 Task: Create a due date automation trigger when advanced on, on the wednesday of the week a card is due add content with a name or a description starting with resume at 11:00 AM.
Action: Mouse moved to (1084, 86)
Screenshot: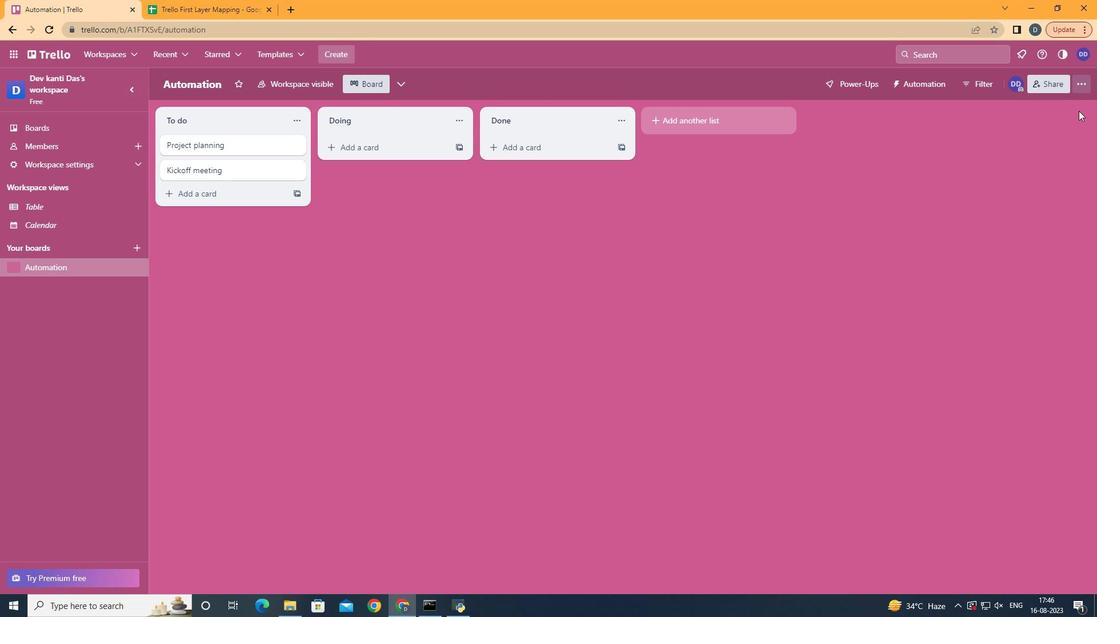 
Action: Mouse pressed left at (1084, 86)
Screenshot: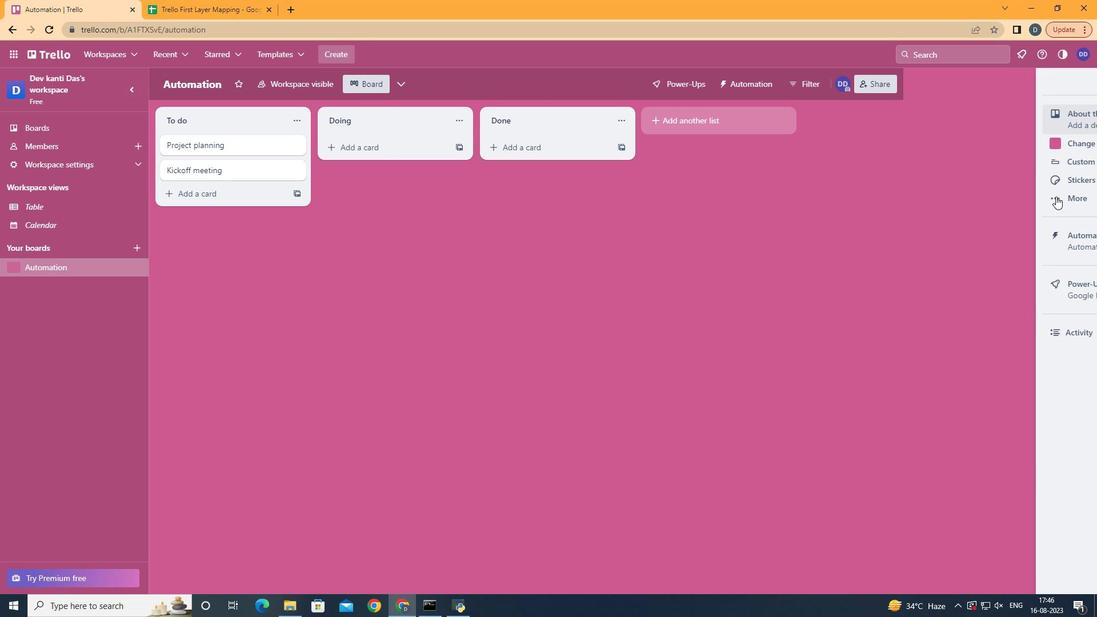 
Action: Mouse moved to (1051, 247)
Screenshot: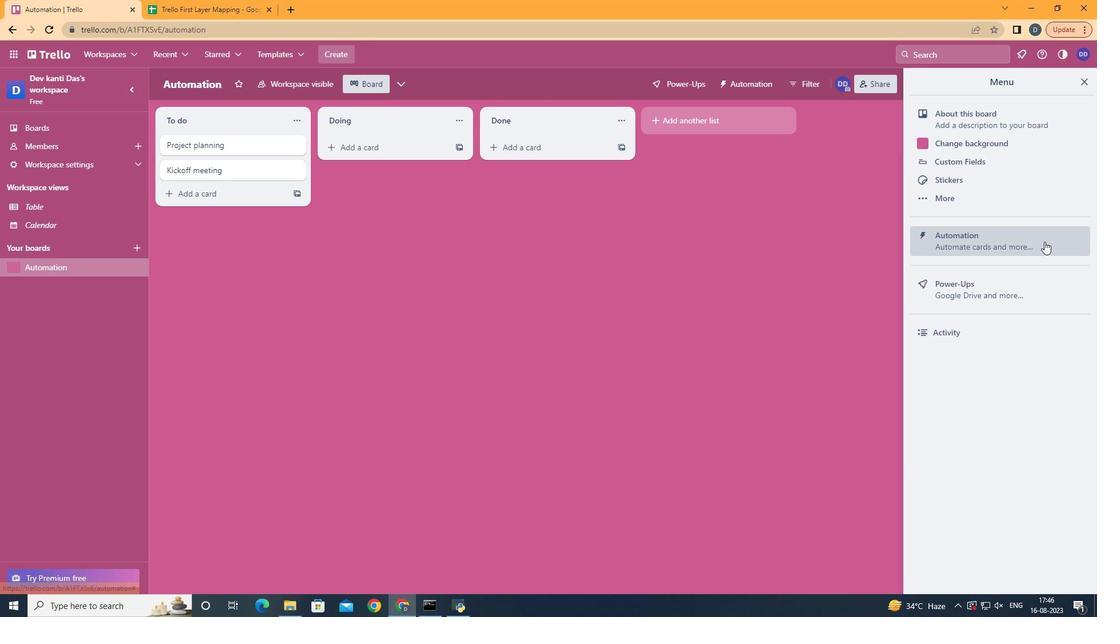 
Action: Mouse pressed left at (1051, 247)
Screenshot: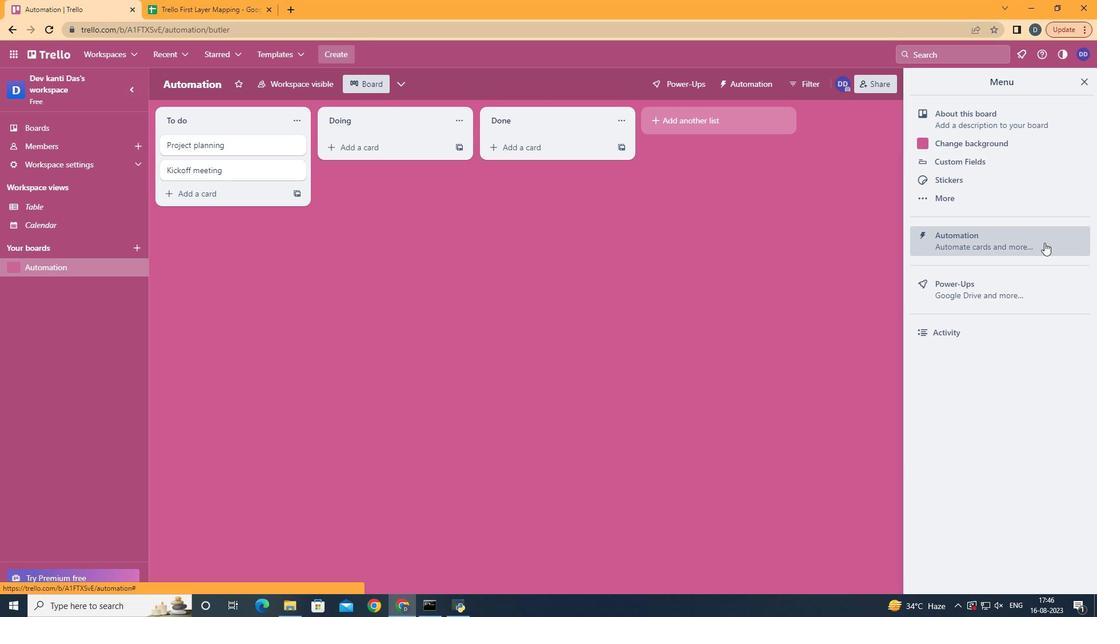 
Action: Mouse moved to (243, 232)
Screenshot: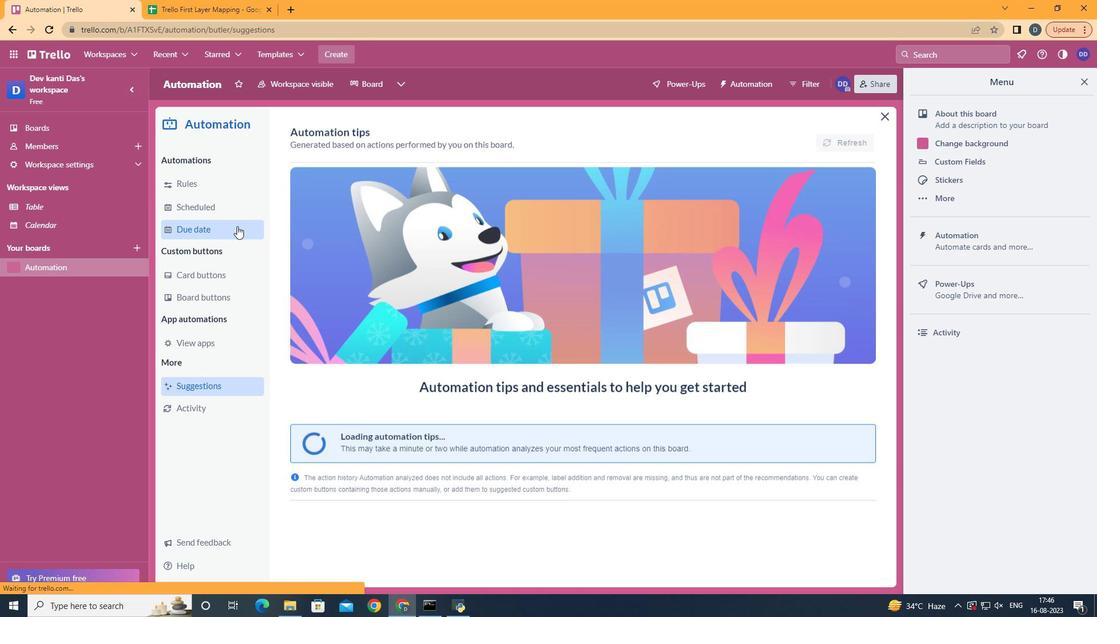 
Action: Mouse pressed left at (243, 232)
Screenshot: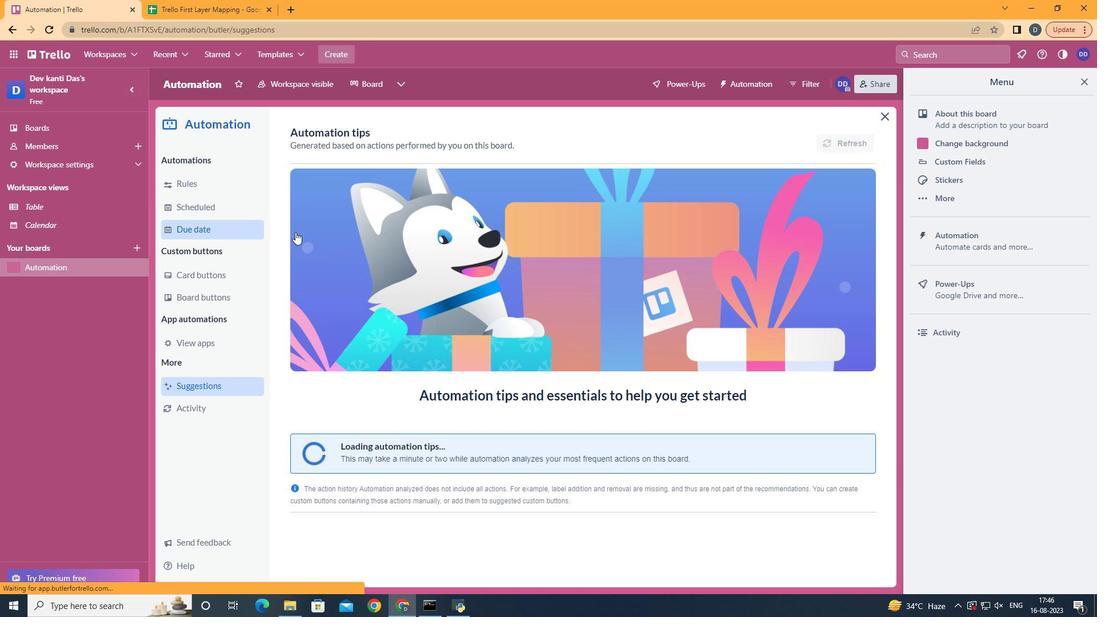 
Action: Mouse moved to (804, 148)
Screenshot: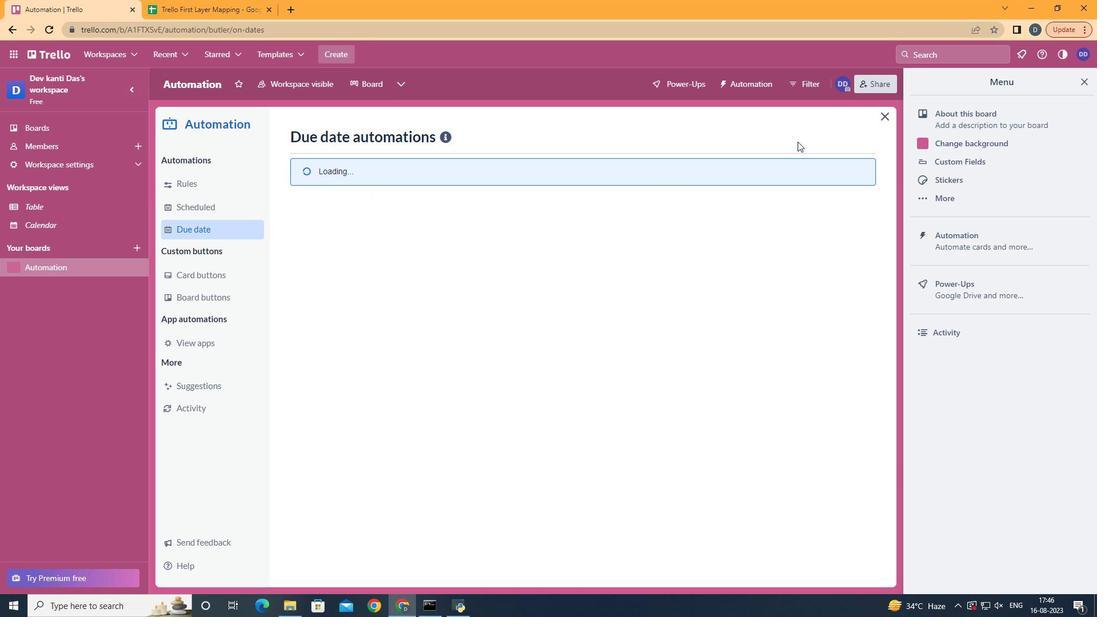 
Action: Mouse pressed left at (804, 148)
Screenshot: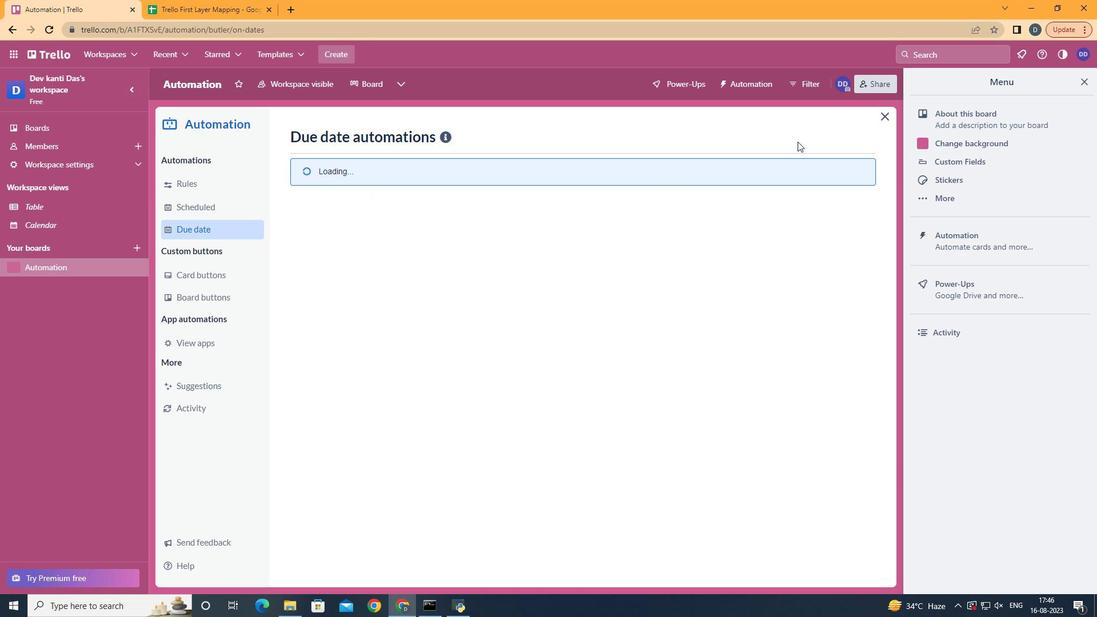 
Action: Mouse moved to (811, 140)
Screenshot: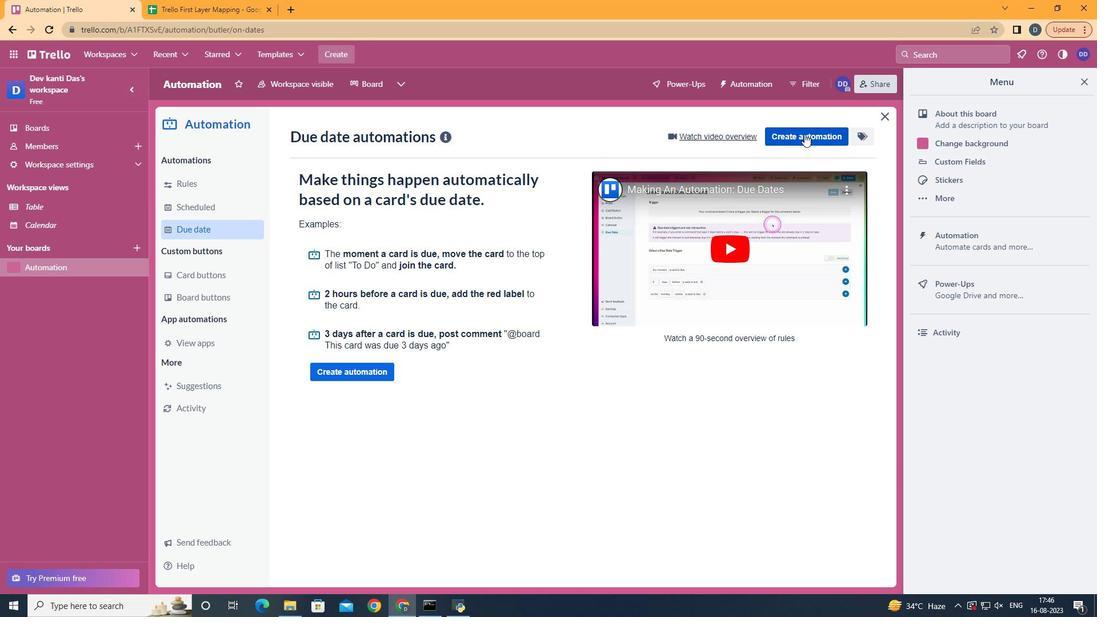 
Action: Mouse pressed left at (811, 140)
Screenshot: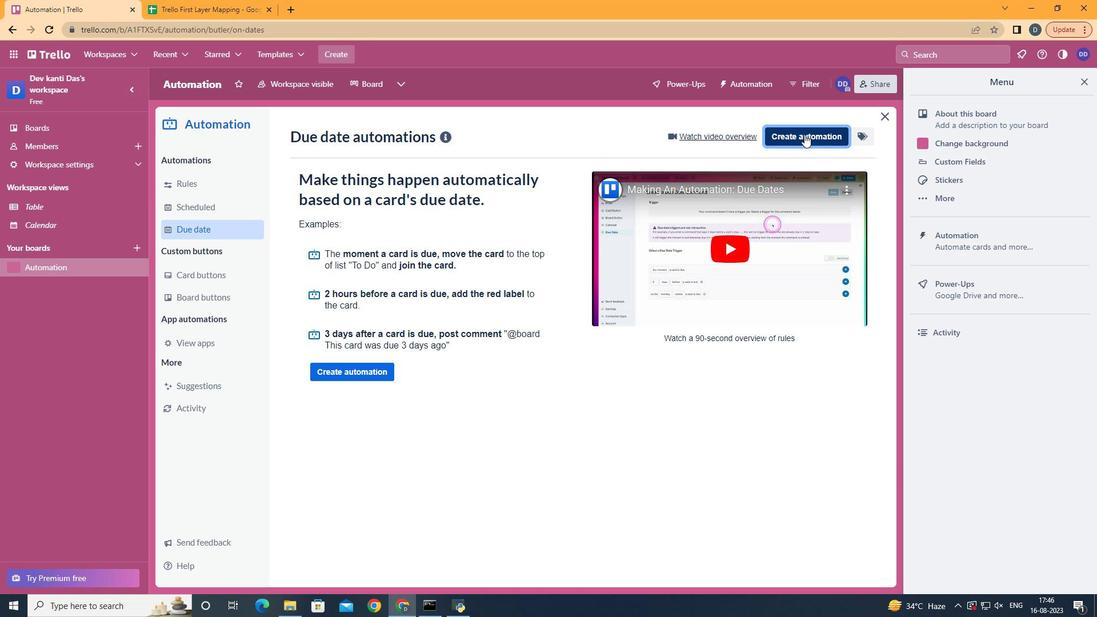 
Action: Mouse moved to (627, 257)
Screenshot: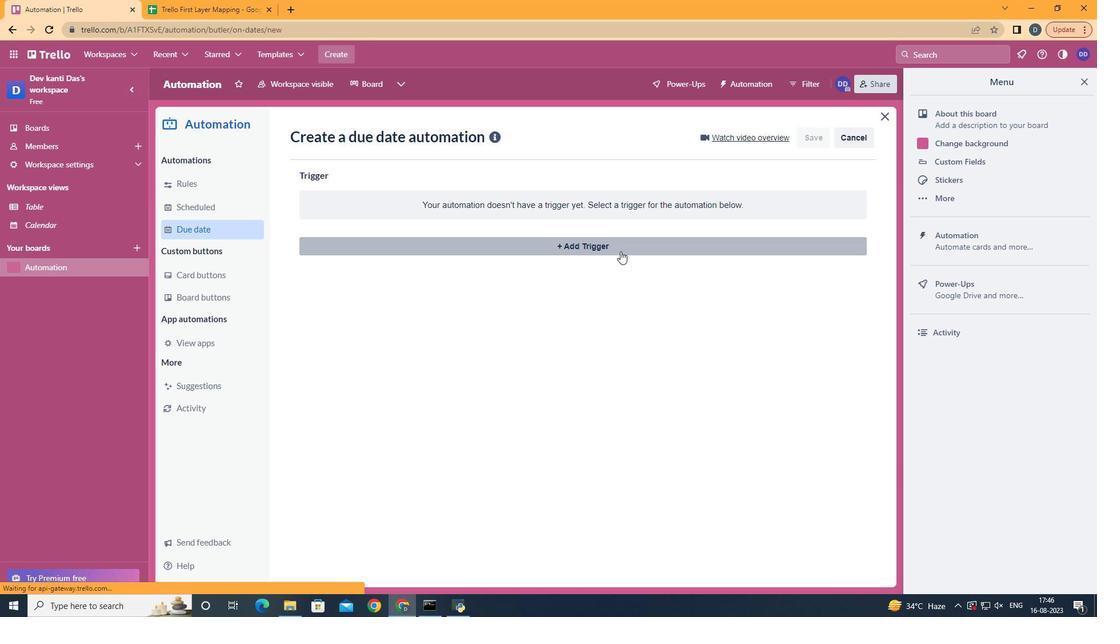 
Action: Mouse pressed left at (627, 257)
Screenshot: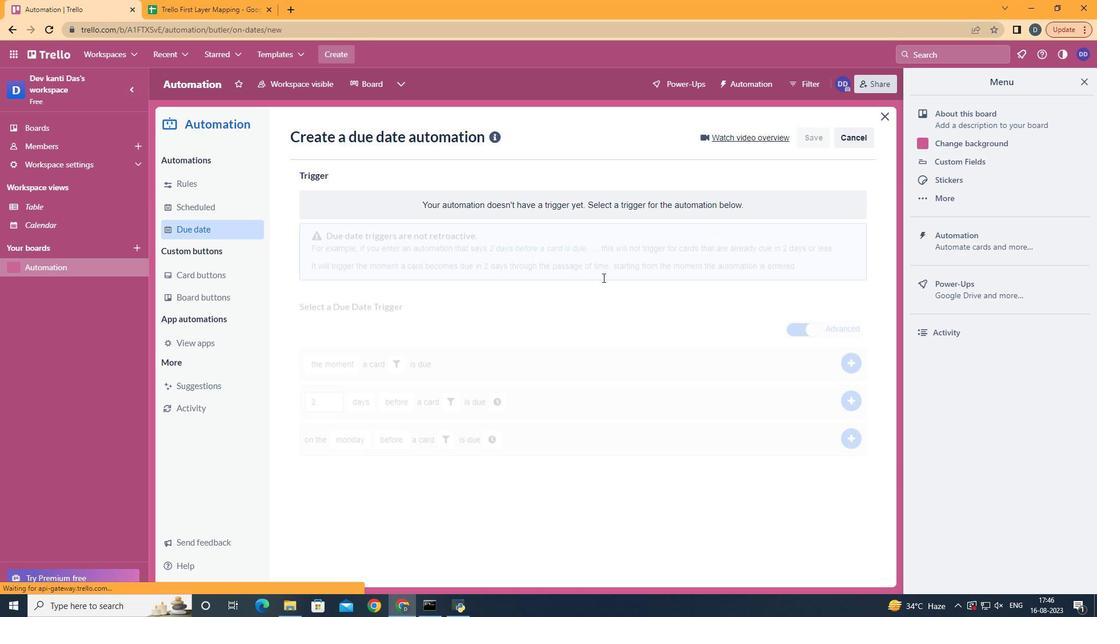 
Action: Mouse moved to (390, 356)
Screenshot: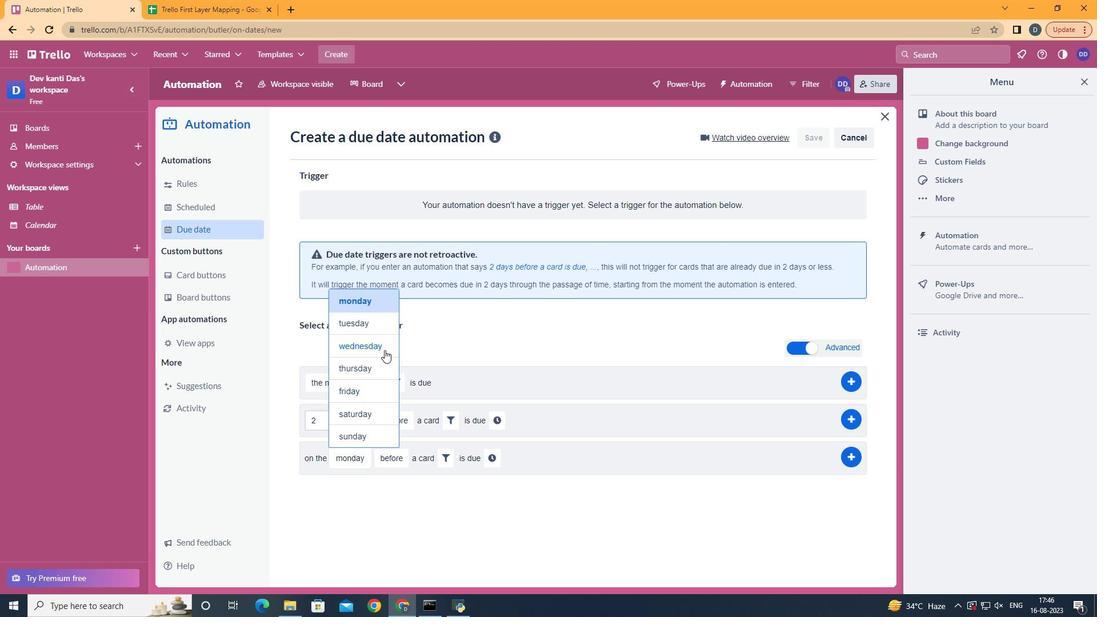 
Action: Mouse pressed left at (390, 356)
Screenshot: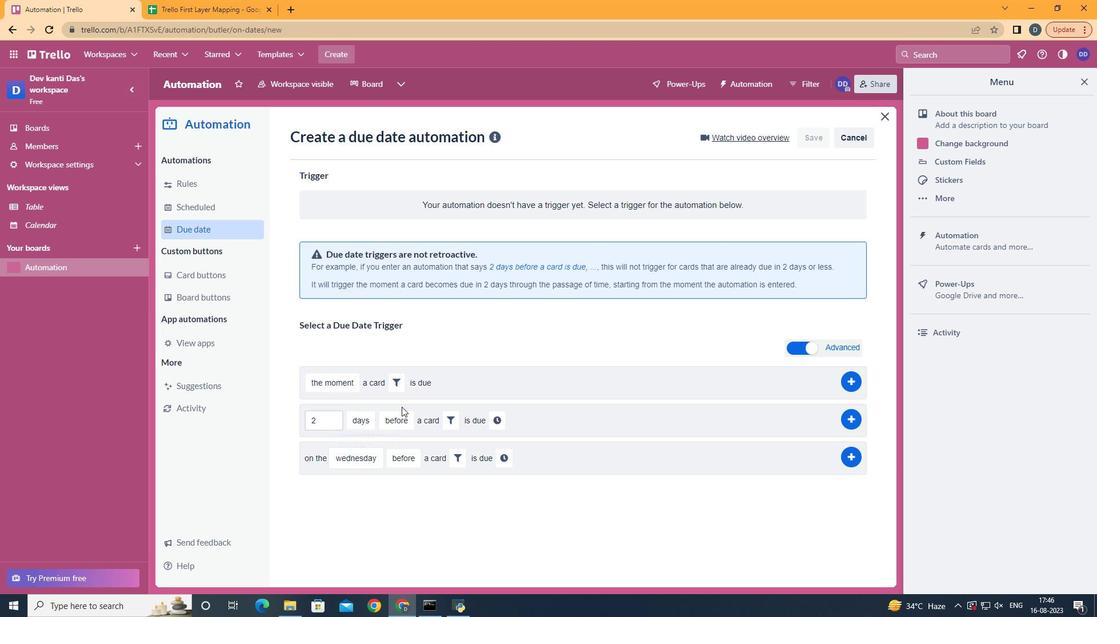 
Action: Mouse moved to (440, 528)
Screenshot: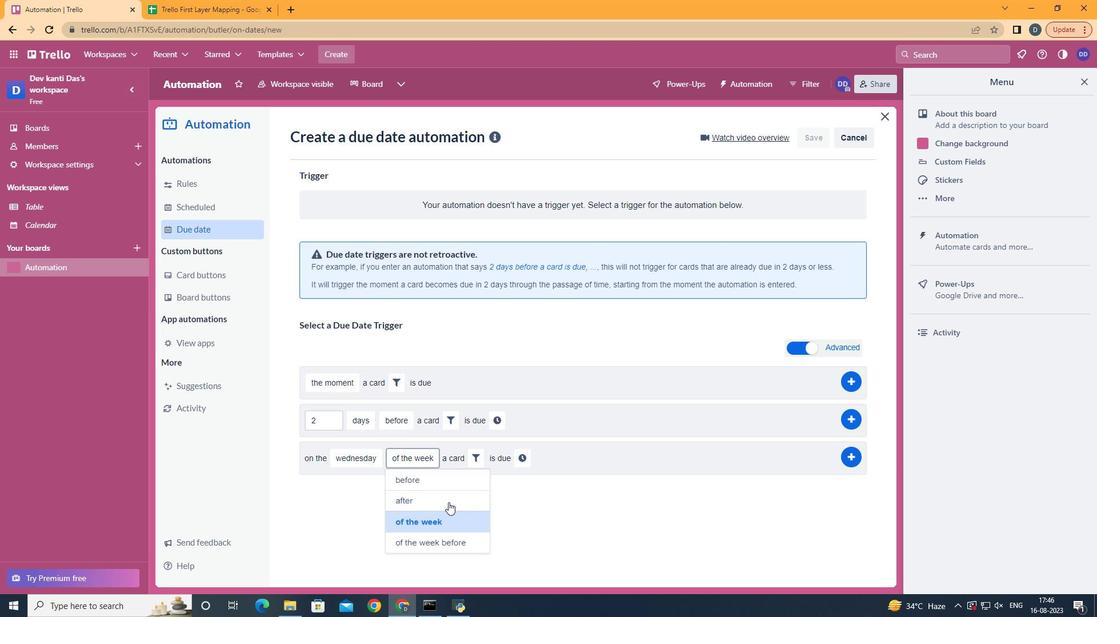 
Action: Mouse pressed left at (440, 528)
Screenshot: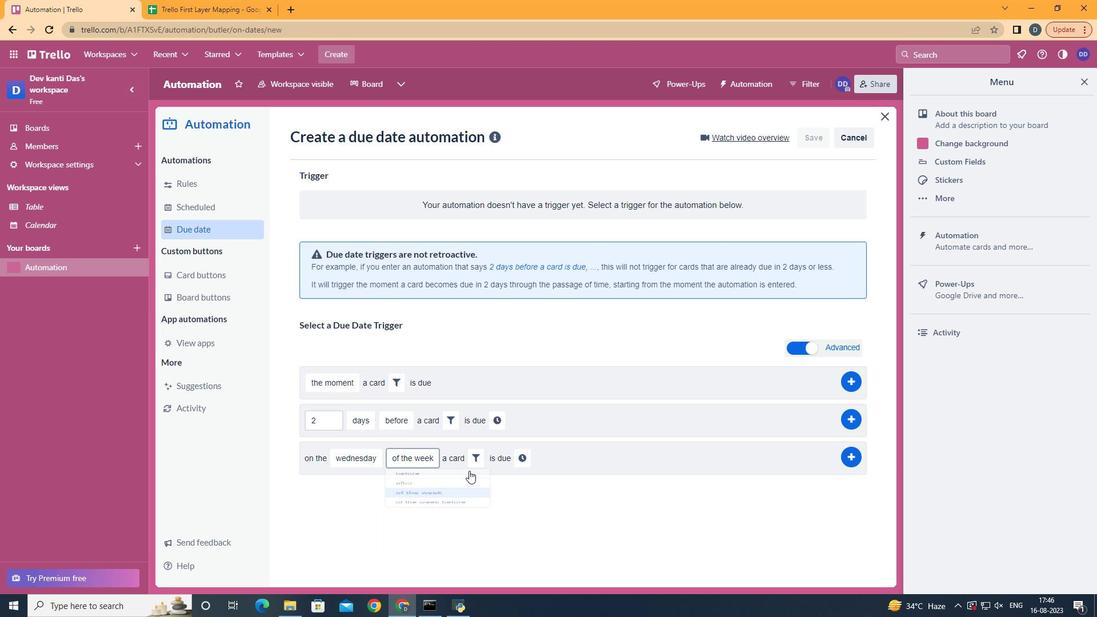 
Action: Mouse moved to (479, 459)
Screenshot: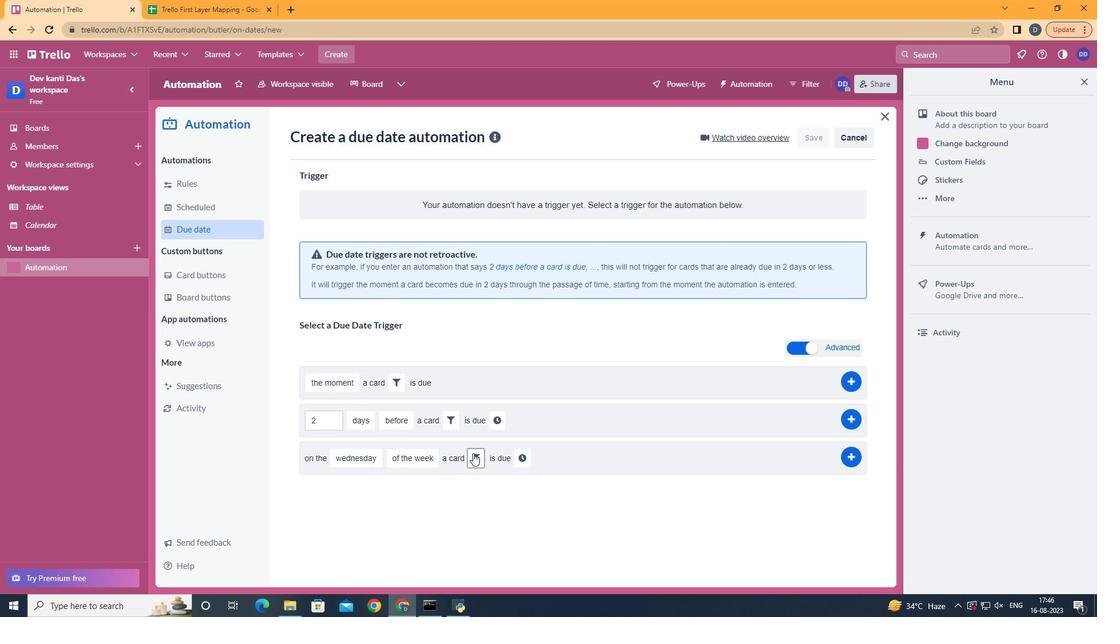 
Action: Mouse pressed left at (479, 459)
Screenshot: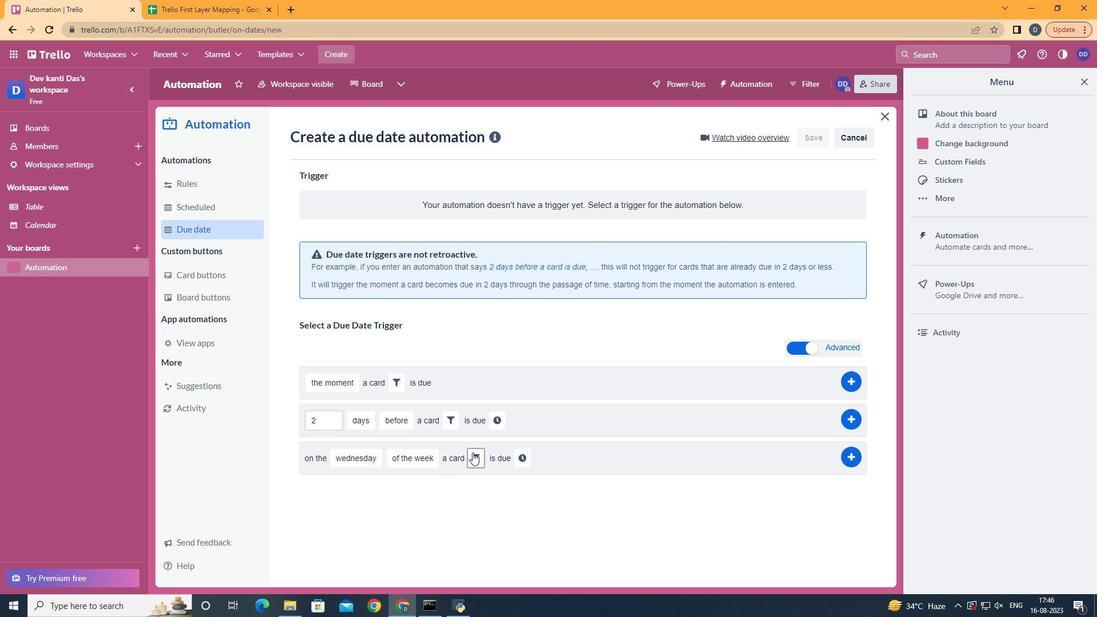 
Action: Mouse moved to (619, 501)
Screenshot: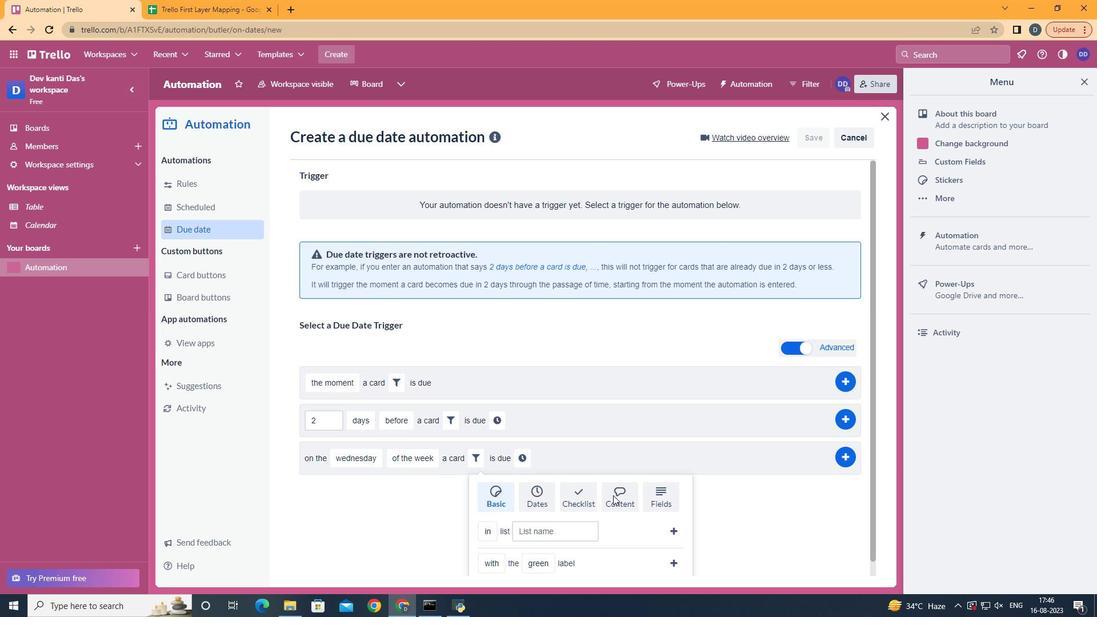 
Action: Mouse pressed left at (619, 501)
Screenshot: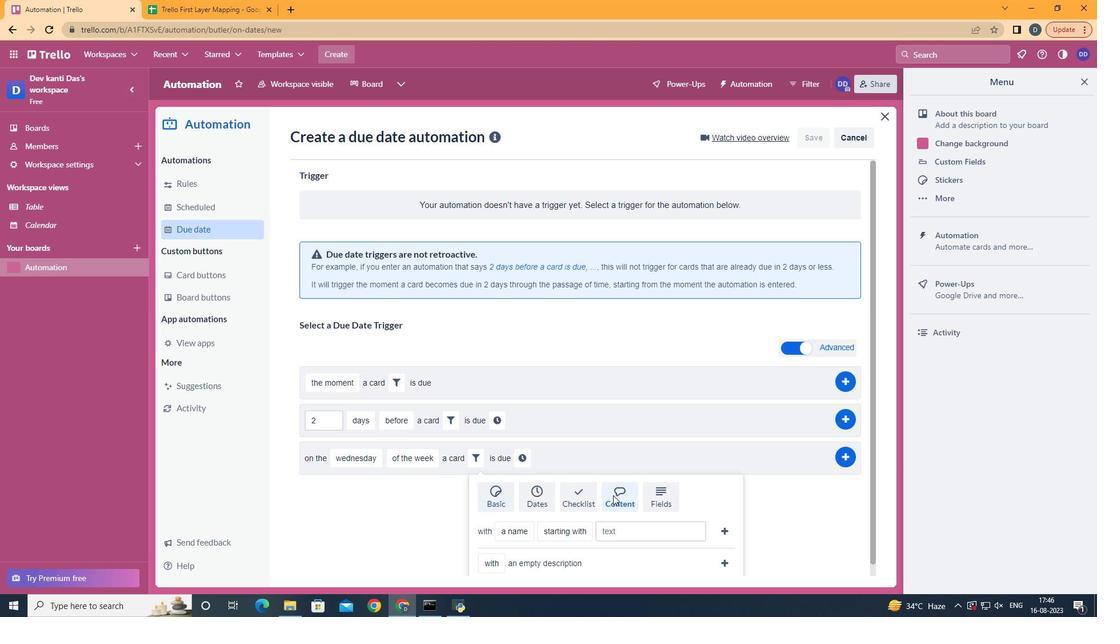 
Action: Mouse moved to (539, 519)
Screenshot: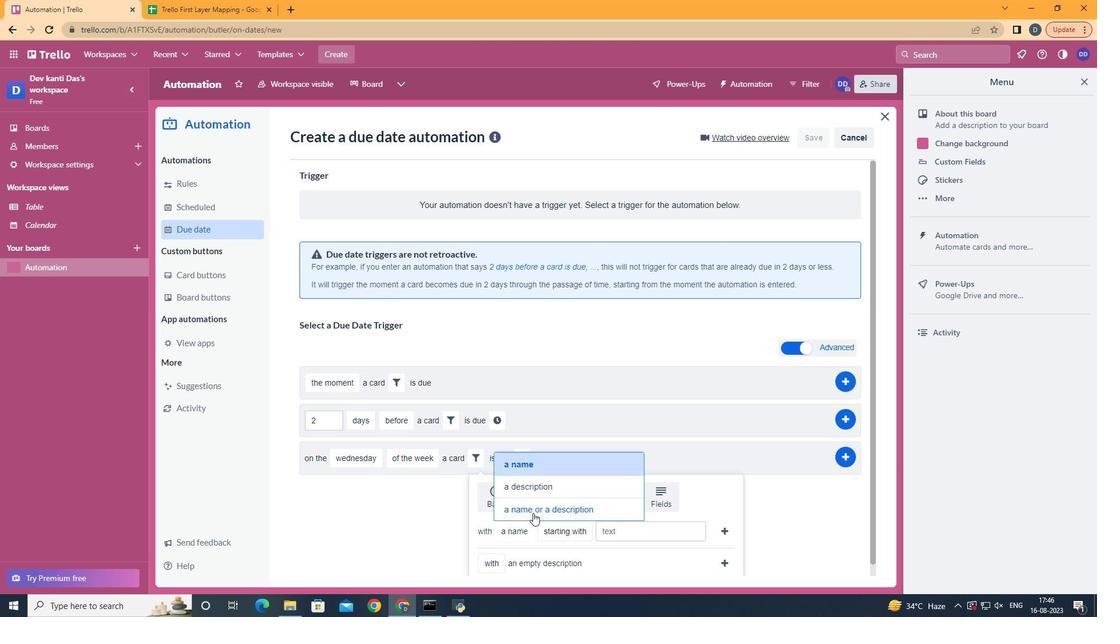 
Action: Mouse pressed left at (539, 519)
Screenshot: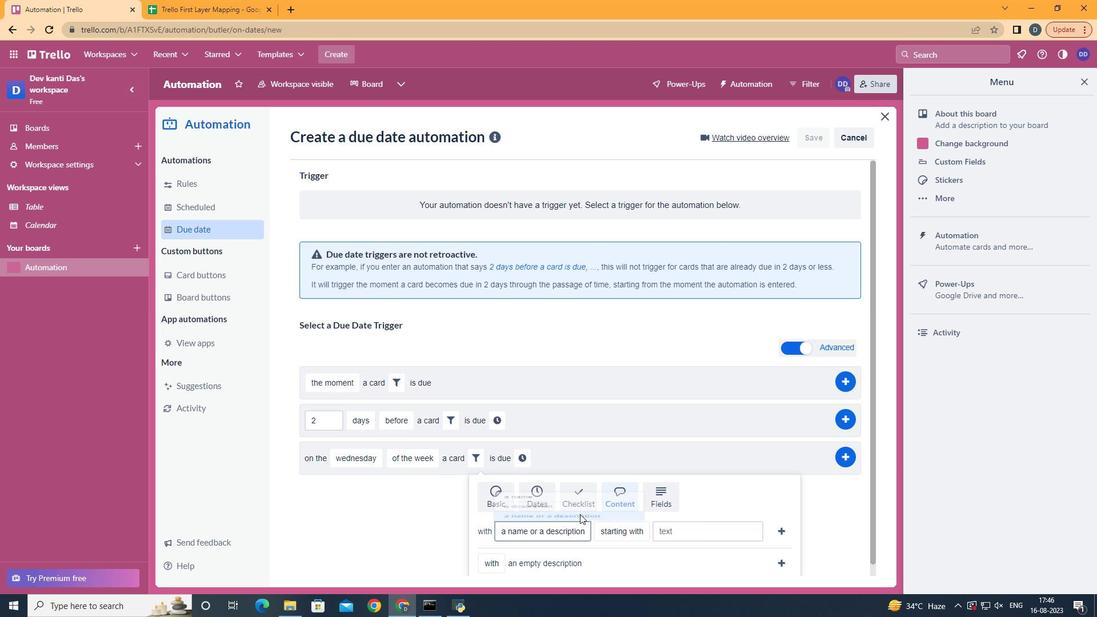 
Action: Mouse moved to (694, 536)
Screenshot: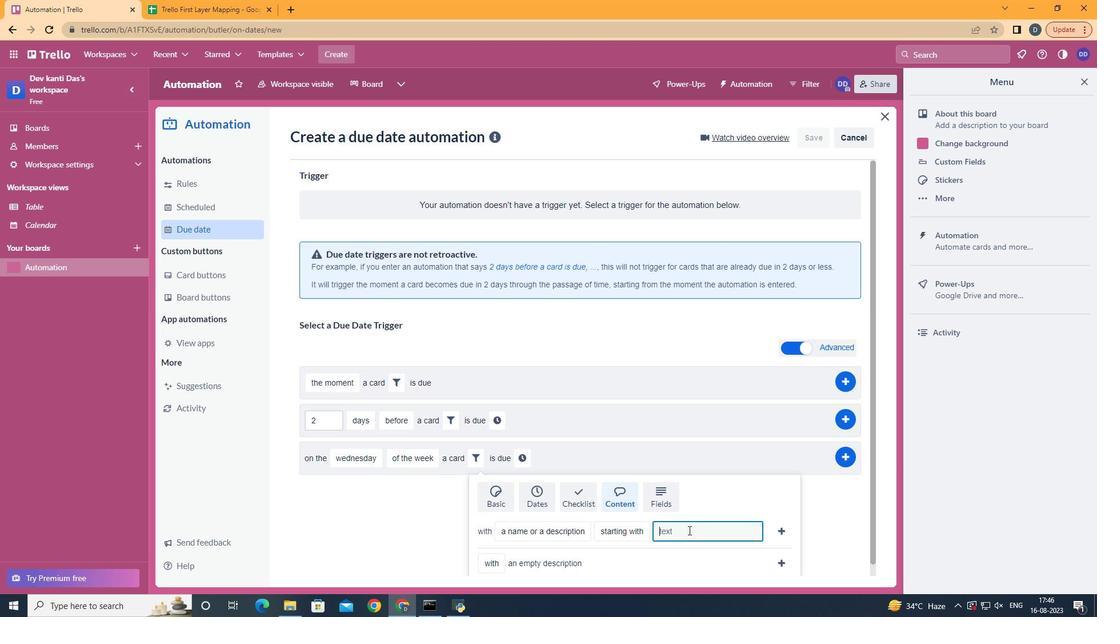 
Action: Mouse pressed left at (694, 536)
Screenshot: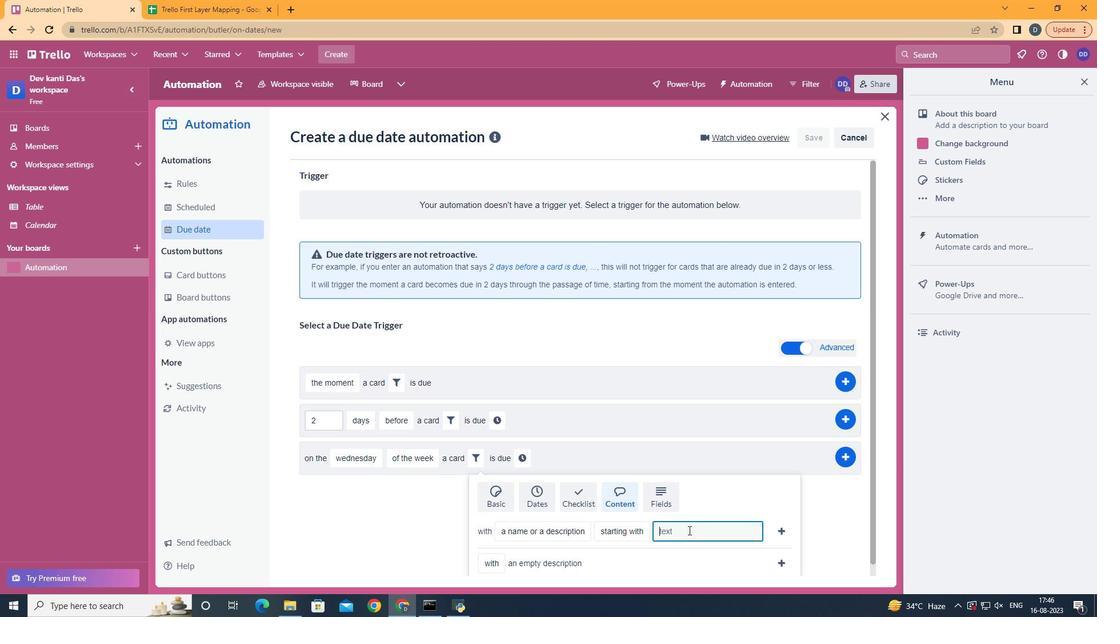 
Action: Mouse moved to (695, 536)
Screenshot: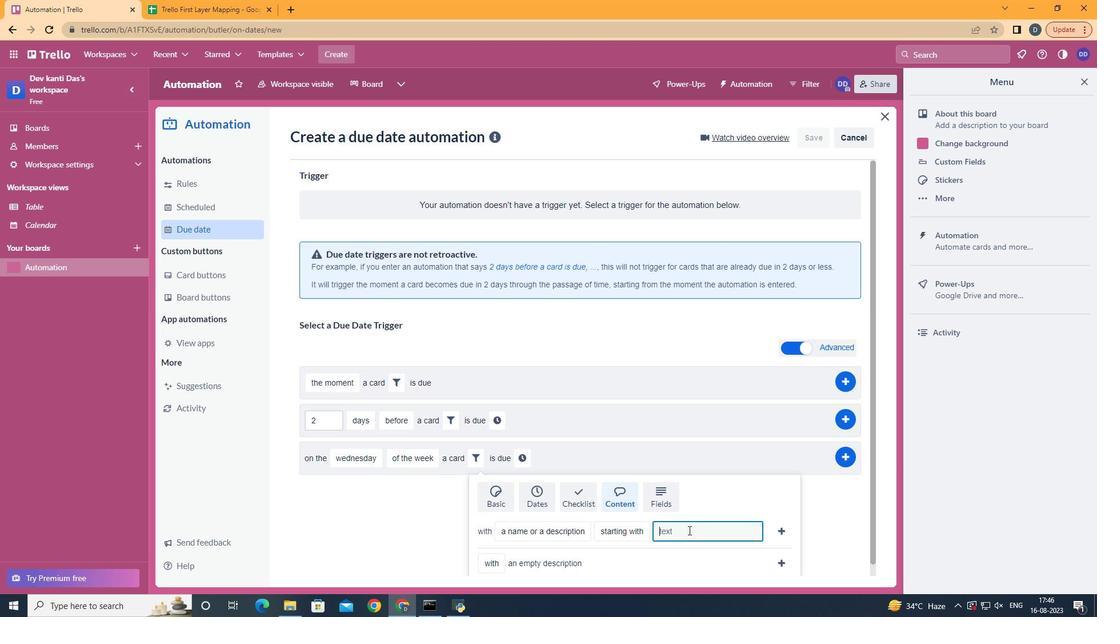 
Action: Key pressed resume
Screenshot: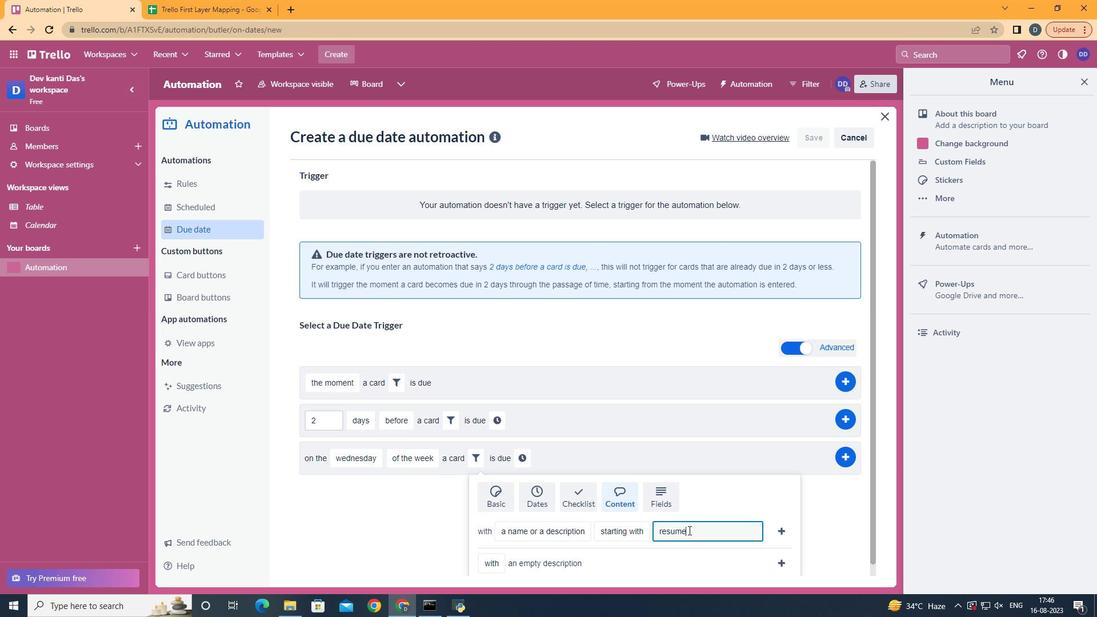 
Action: Mouse moved to (792, 537)
Screenshot: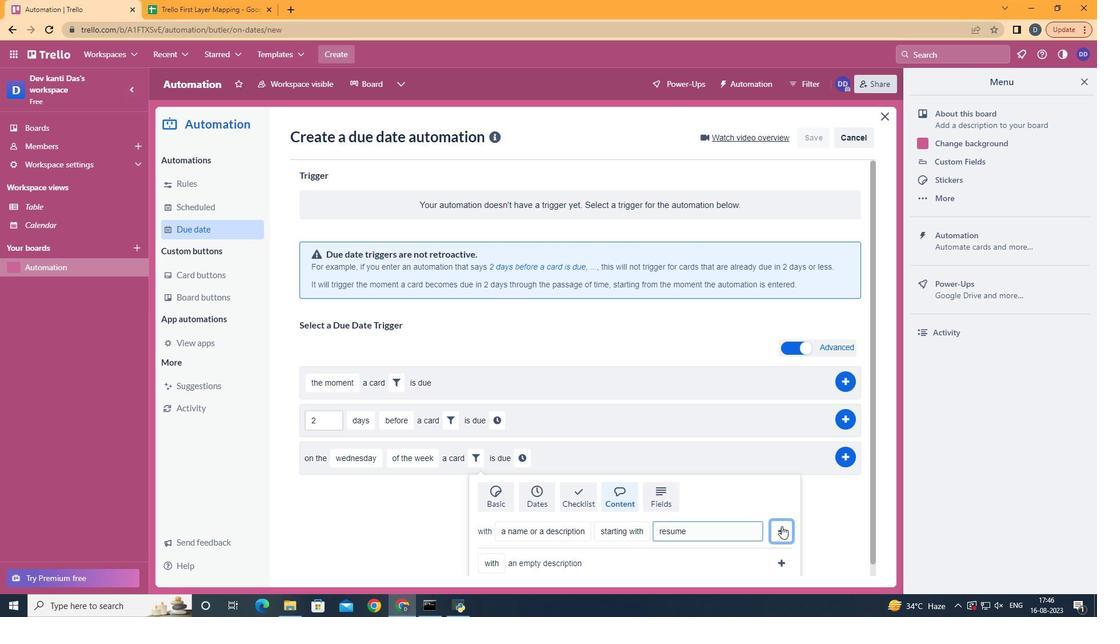 
Action: Mouse pressed left at (792, 537)
Screenshot: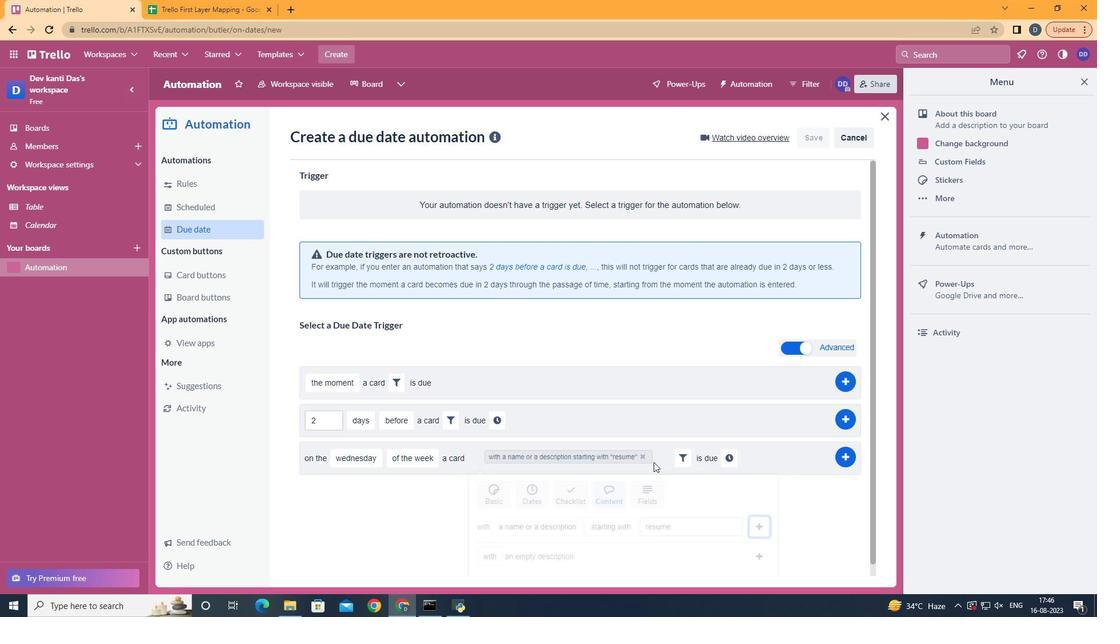 
Action: Mouse moved to (729, 463)
Screenshot: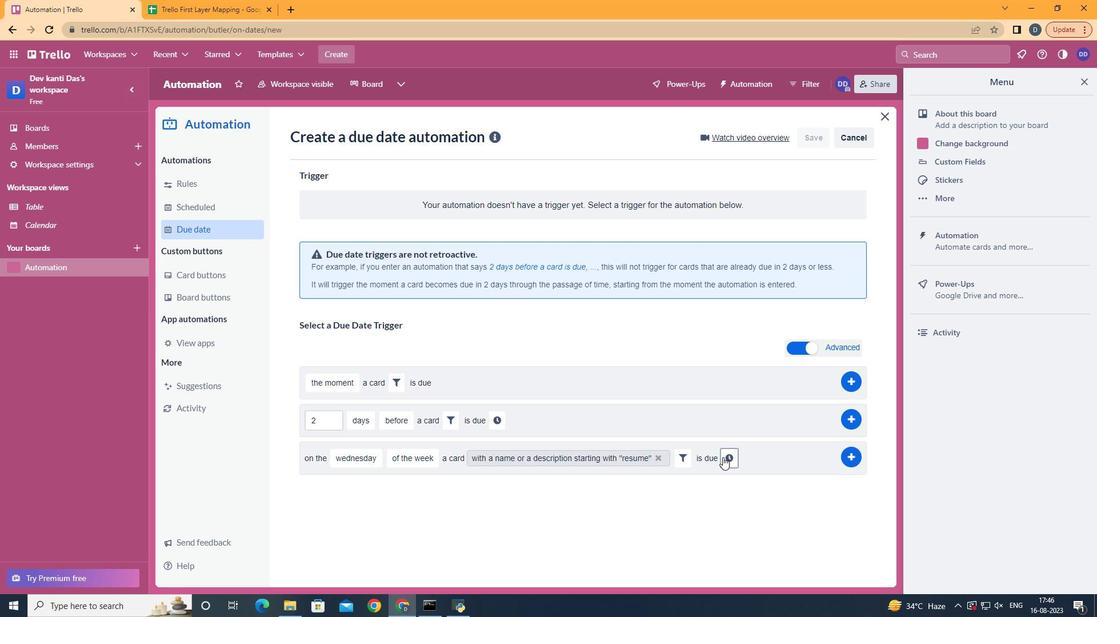 
Action: Mouse pressed left at (729, 463)
Screenshot: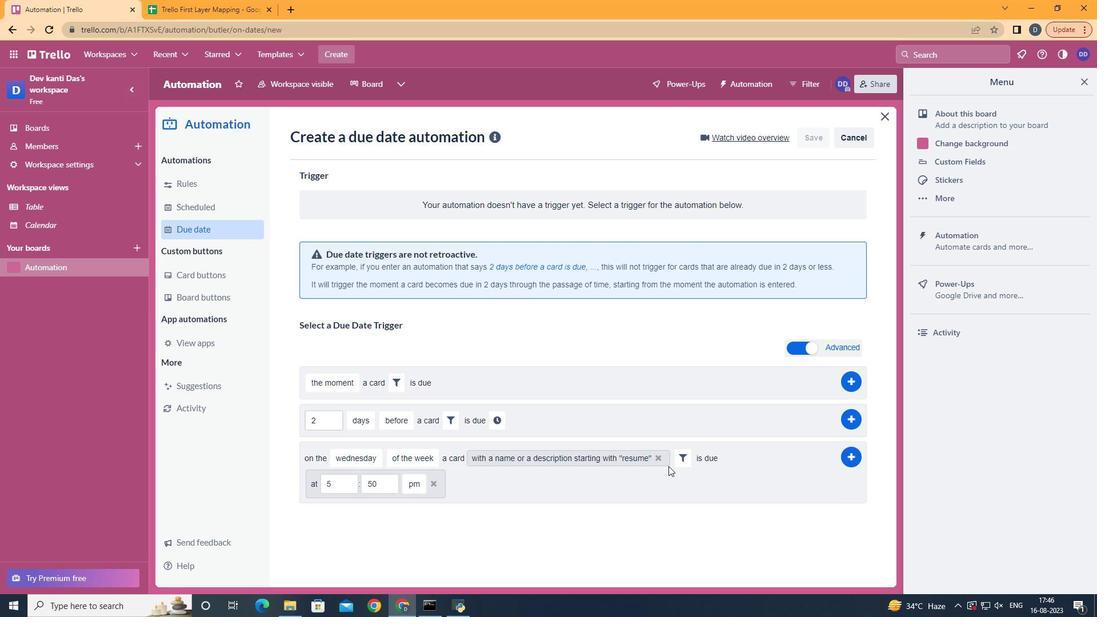 
Action: Mouse moved to (348, 489)
Screenshot: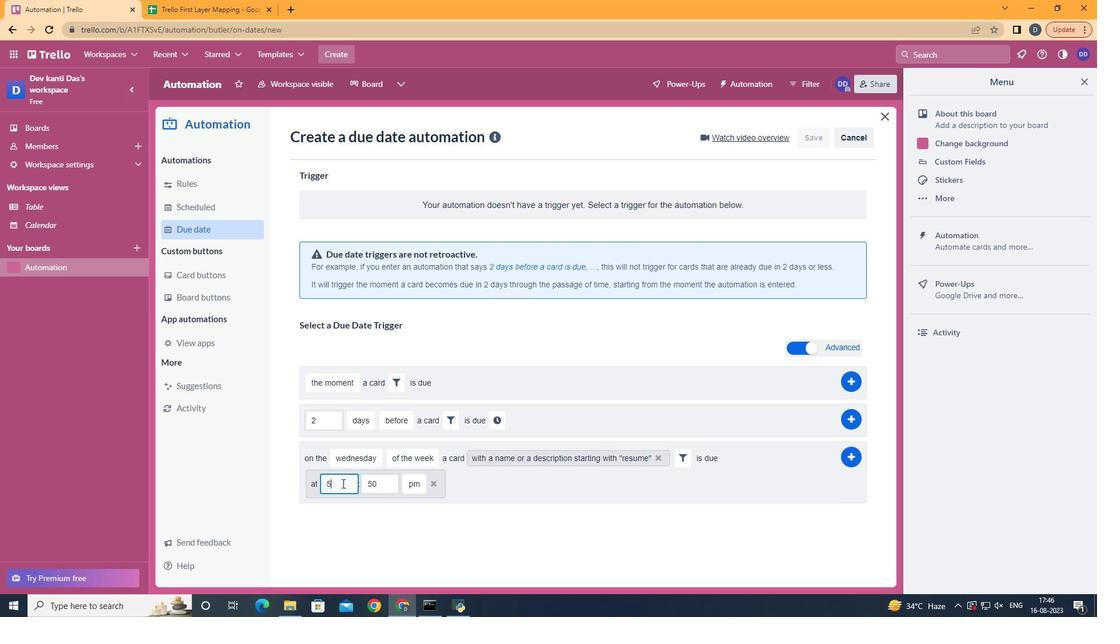 
Action: Mouse pressed left at (348, 489)
Screenshot: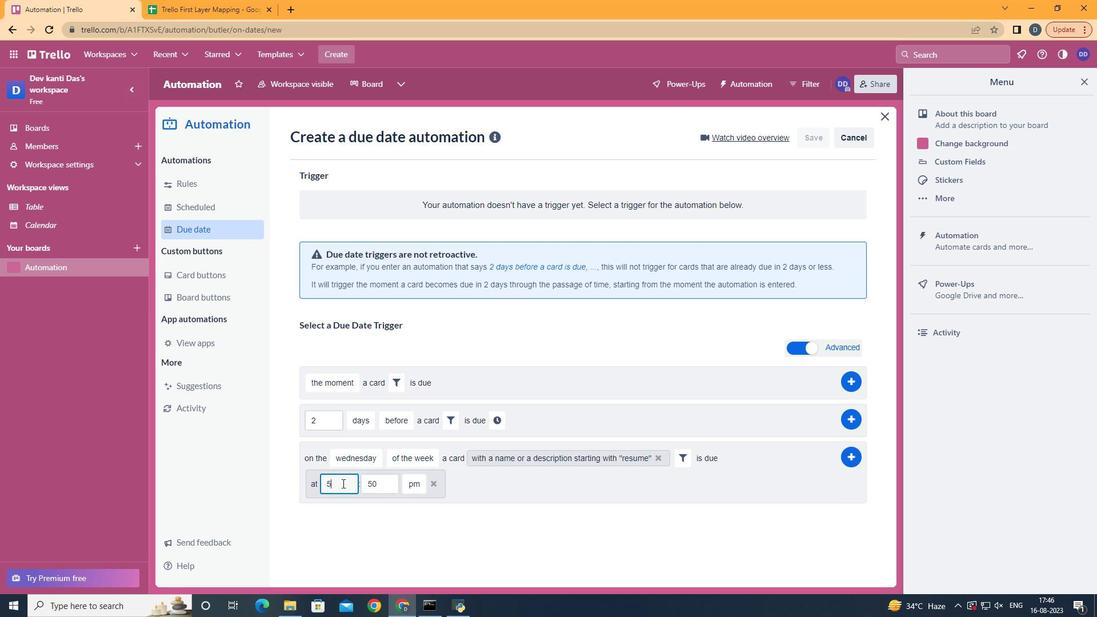 
Action: Mouse moved to (348, 489)
Screenshot: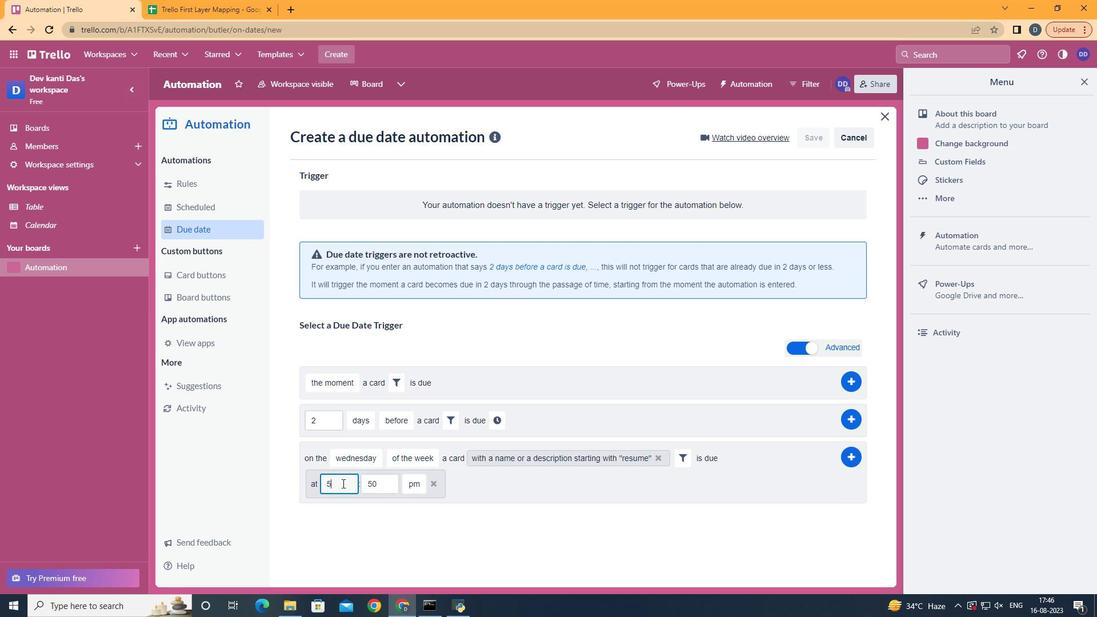 
Action: Key pressed <Key.backspace>11
Screenshot: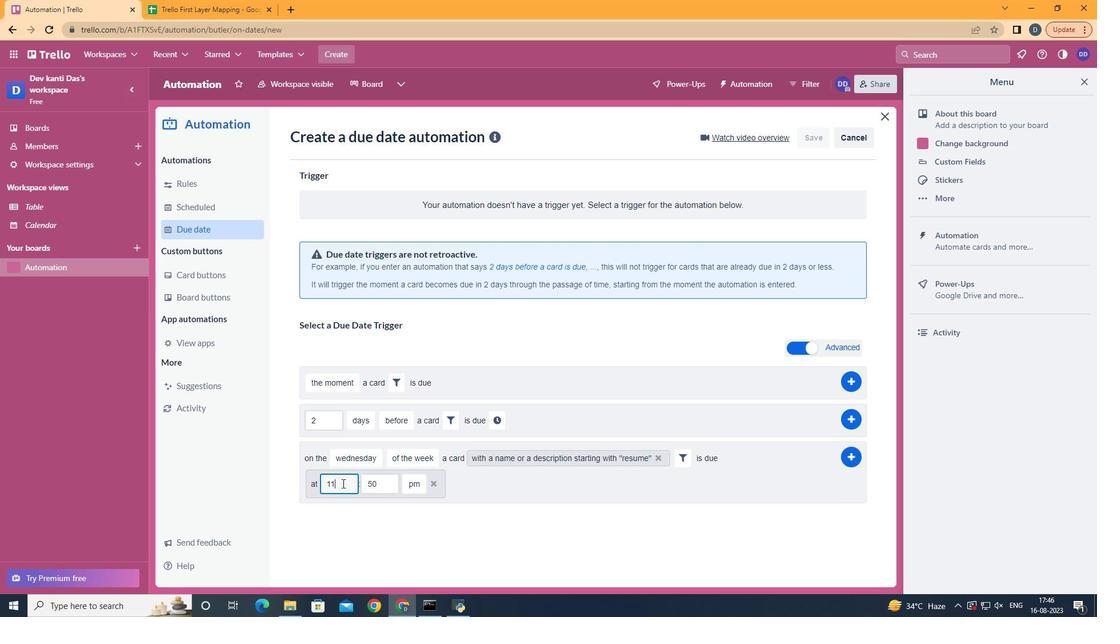 
Action: Mouse moved to (385, 491)
Screenshot: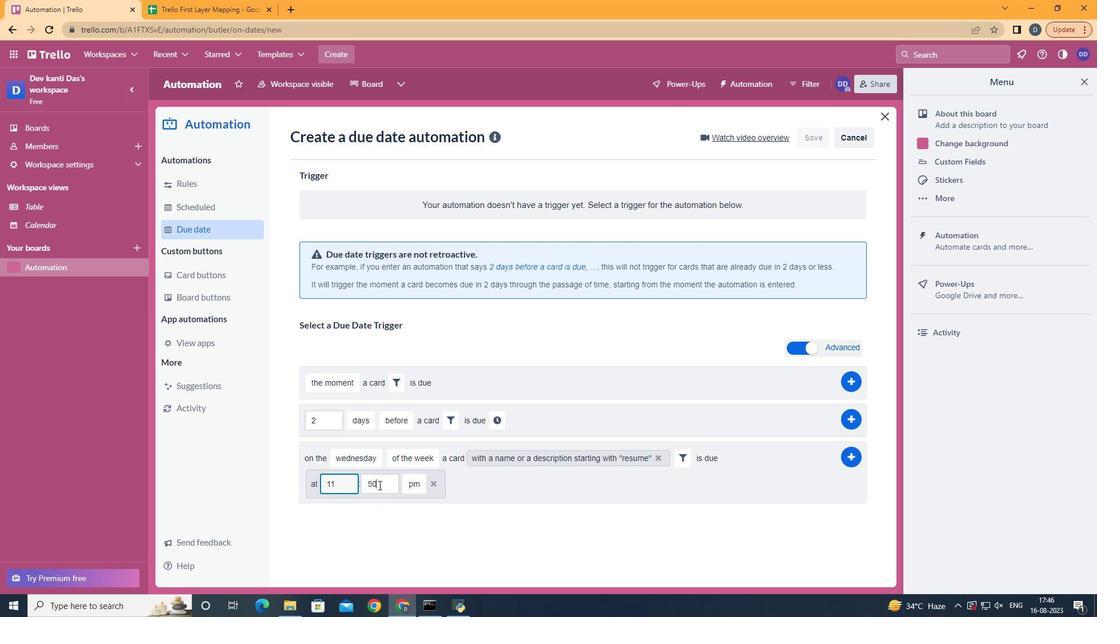 
Action: Mouse pressed left at (385, 491)
Screenshot: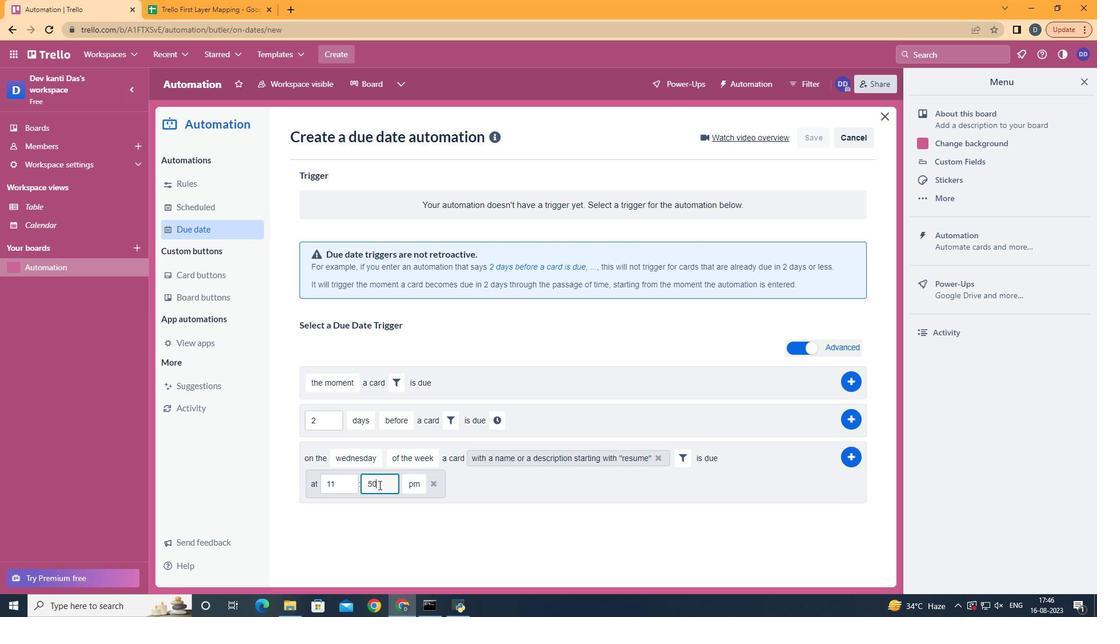 
Action: Key pressed <Key.backspace><Key.backspace>00
Screenshot: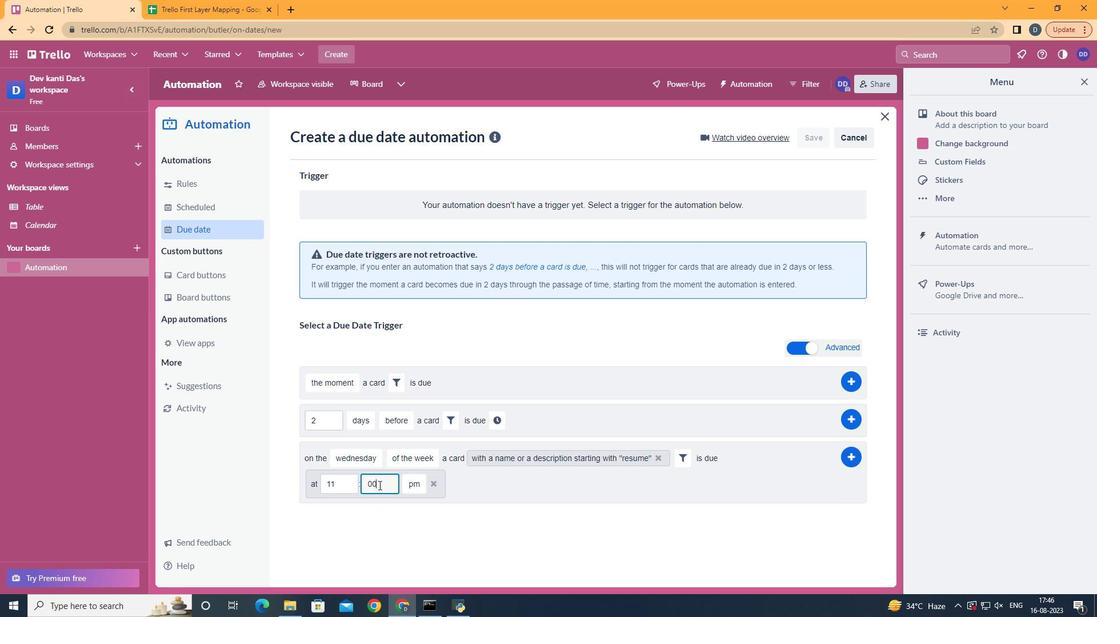 
Action: Mouse moved to (426, 506)
Screenshot: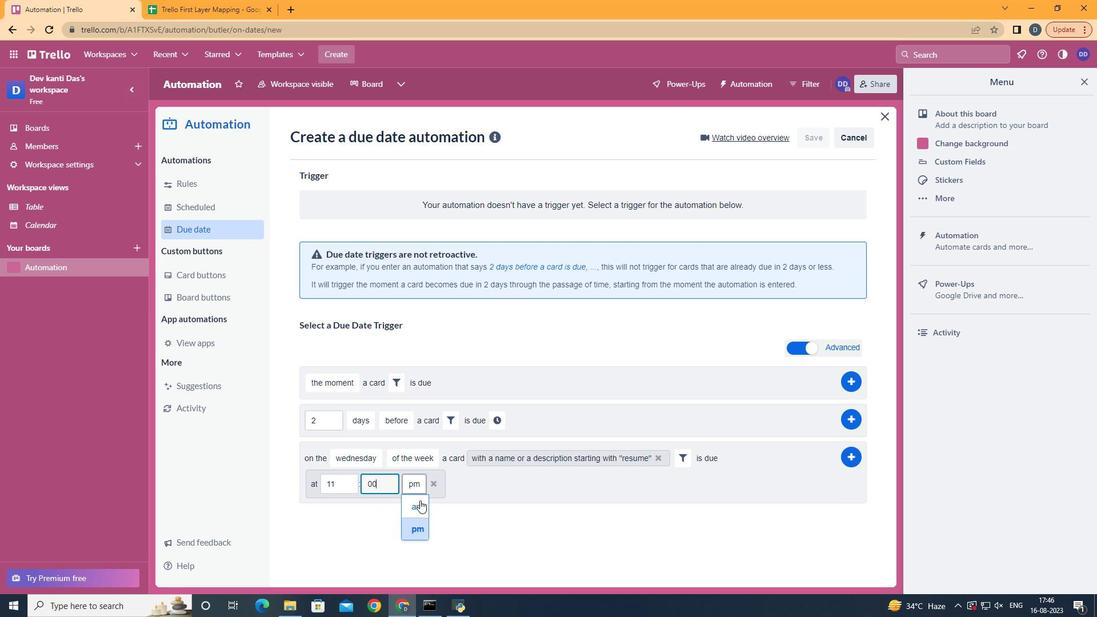 
Action: Mouse pressed left at (426, 506)
Screenshot: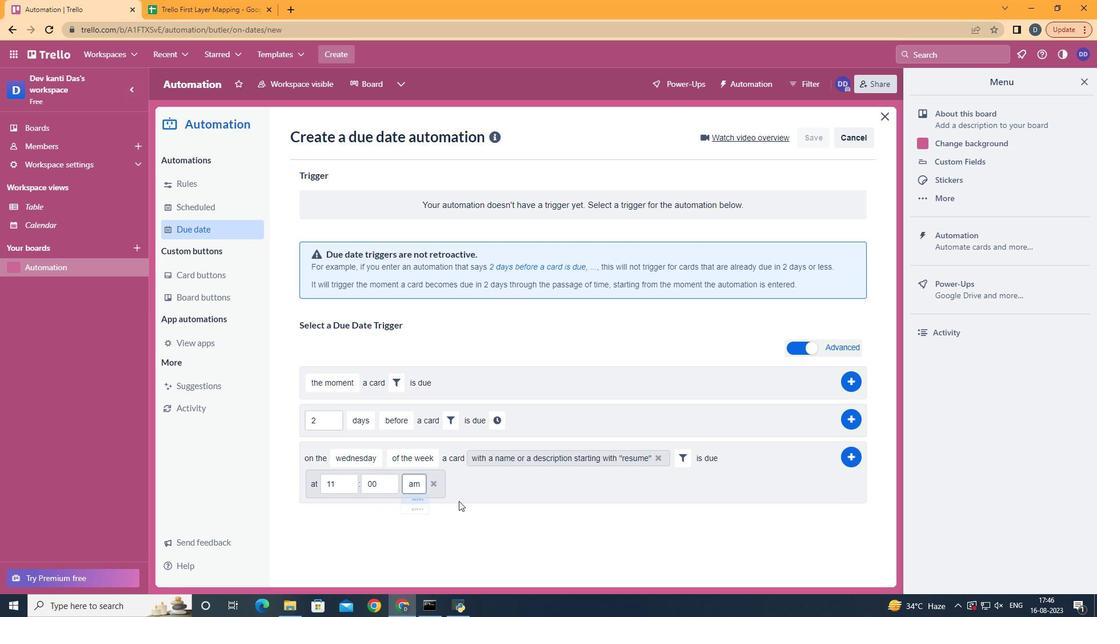 
Action: Mouse moved to (858, 462)
Screenshot: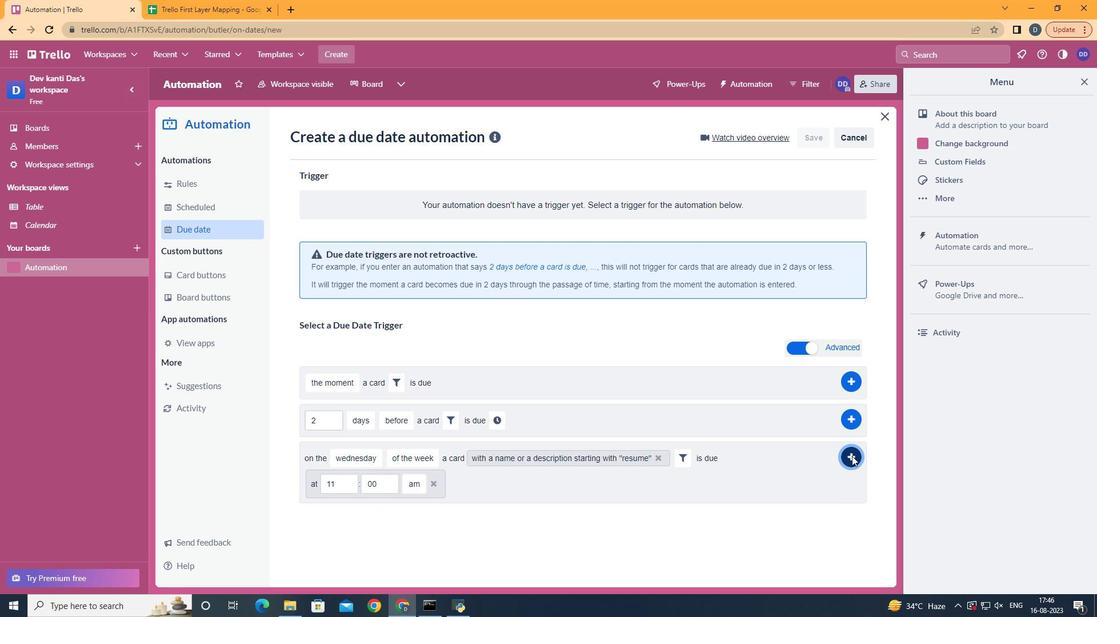 
Action: Mouse pressed left at (858, 462)
Screenshot: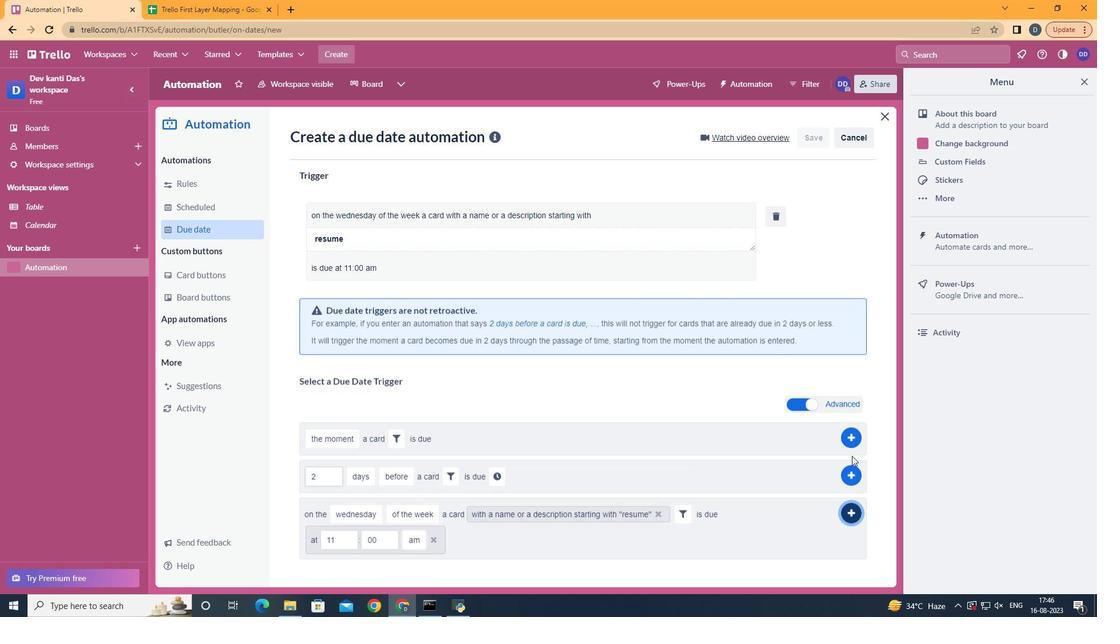 
